 Task: Change the title to "Online Event Speaker Guide".
Action: Mouse moved to (368, 77)
Screenshot: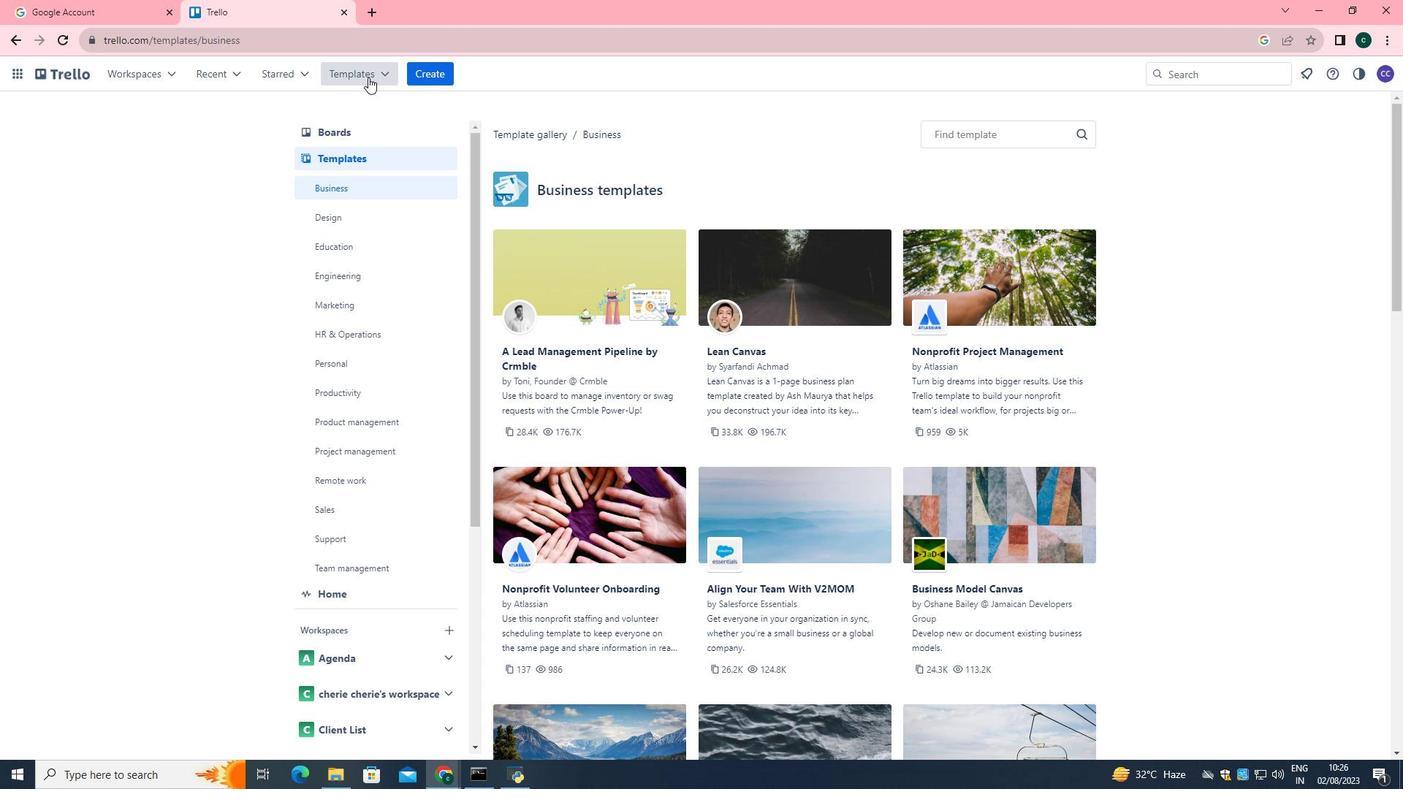 
Action: Mouse pressed left at (368, 77)
Screenshot: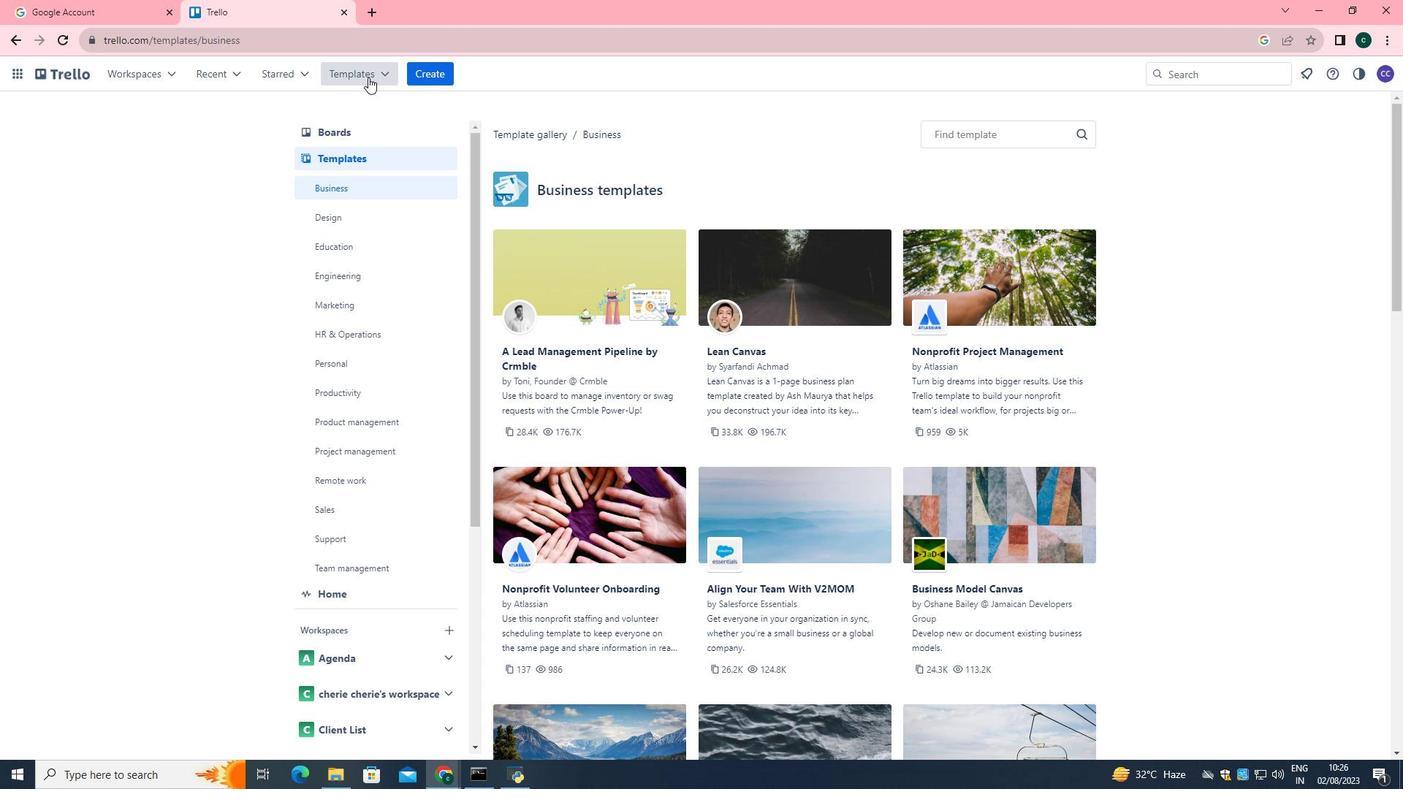 
Action: Mouse moved to (413, 535)
Screenshot: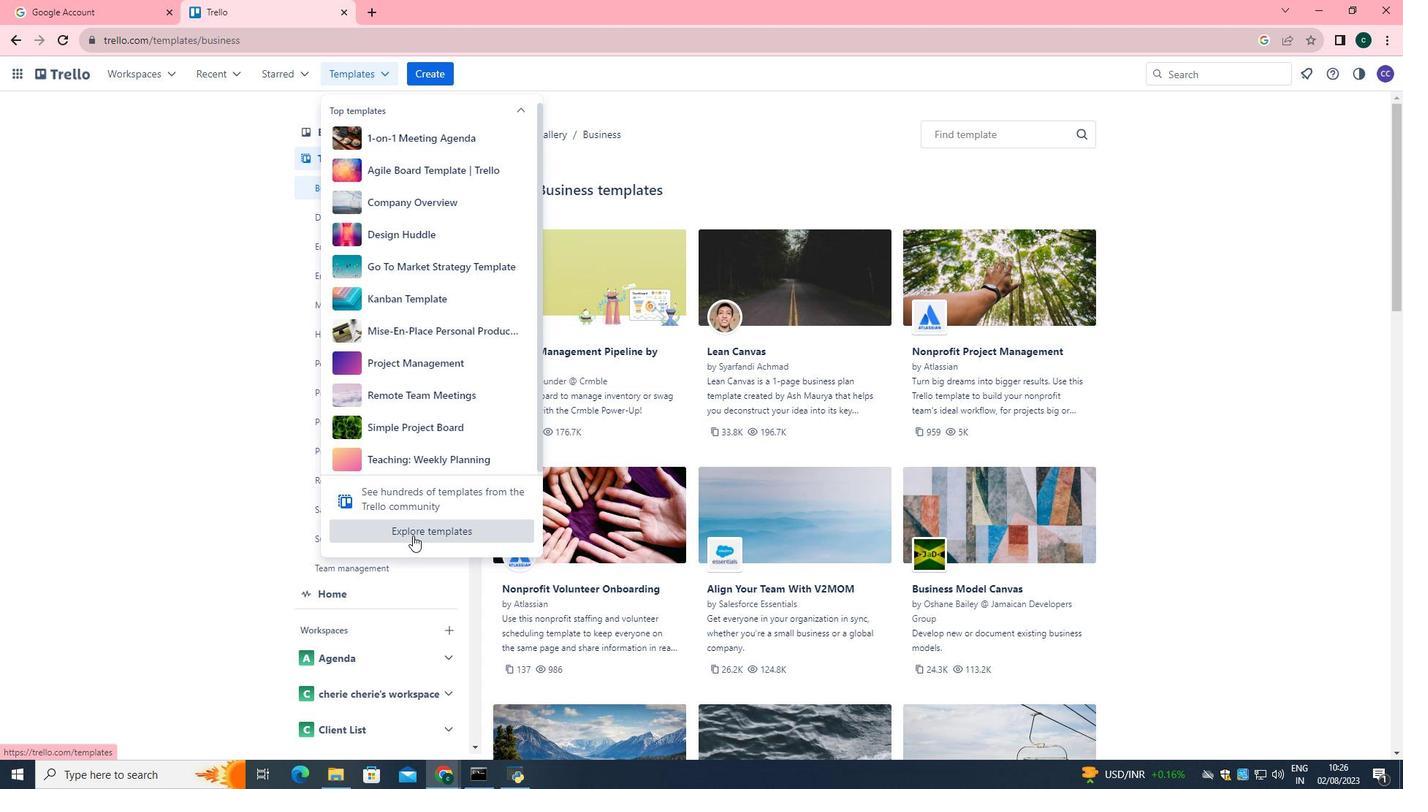 
Action: Mouse pressed left at (413, 535)
Screenshot: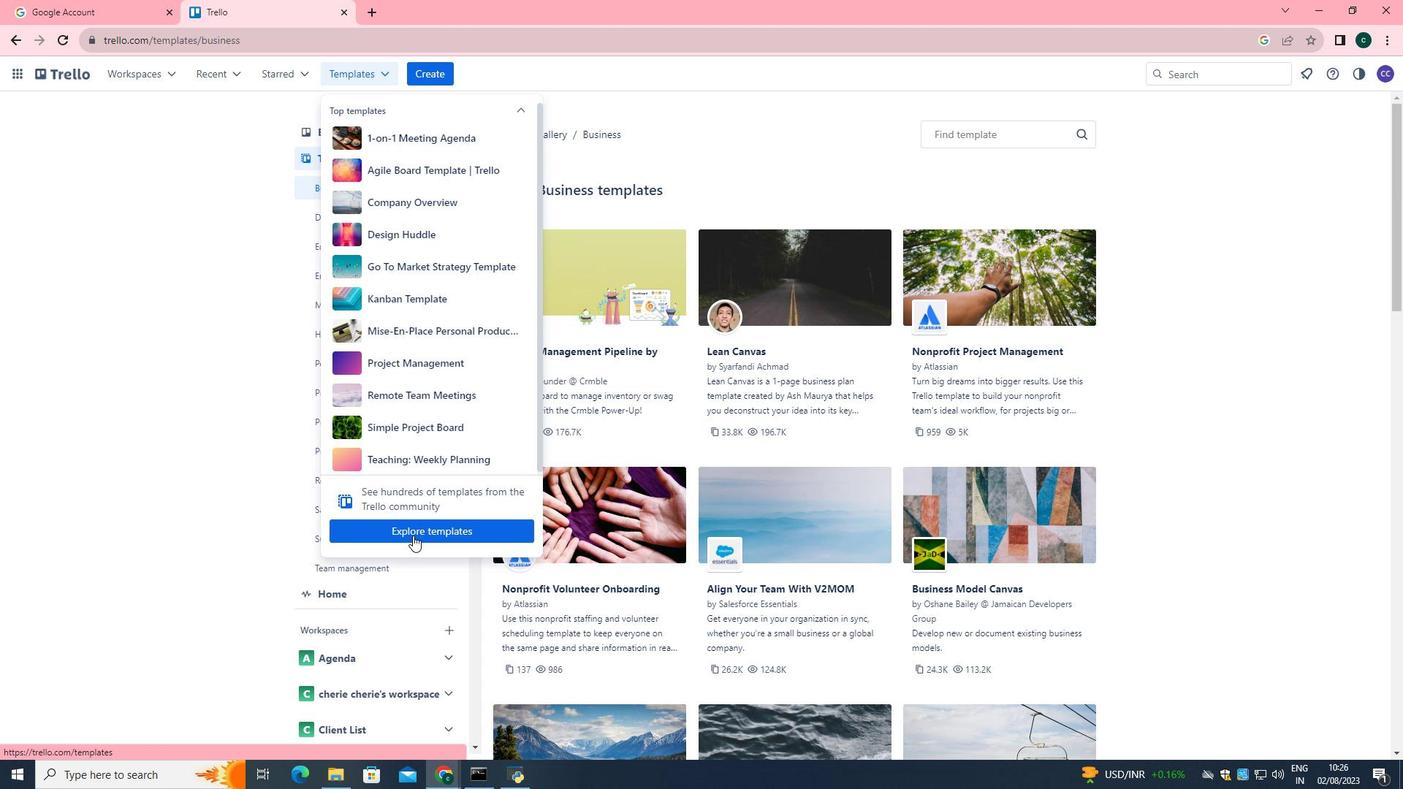
Action: Mouse moved to (896, 232)
Screenshot: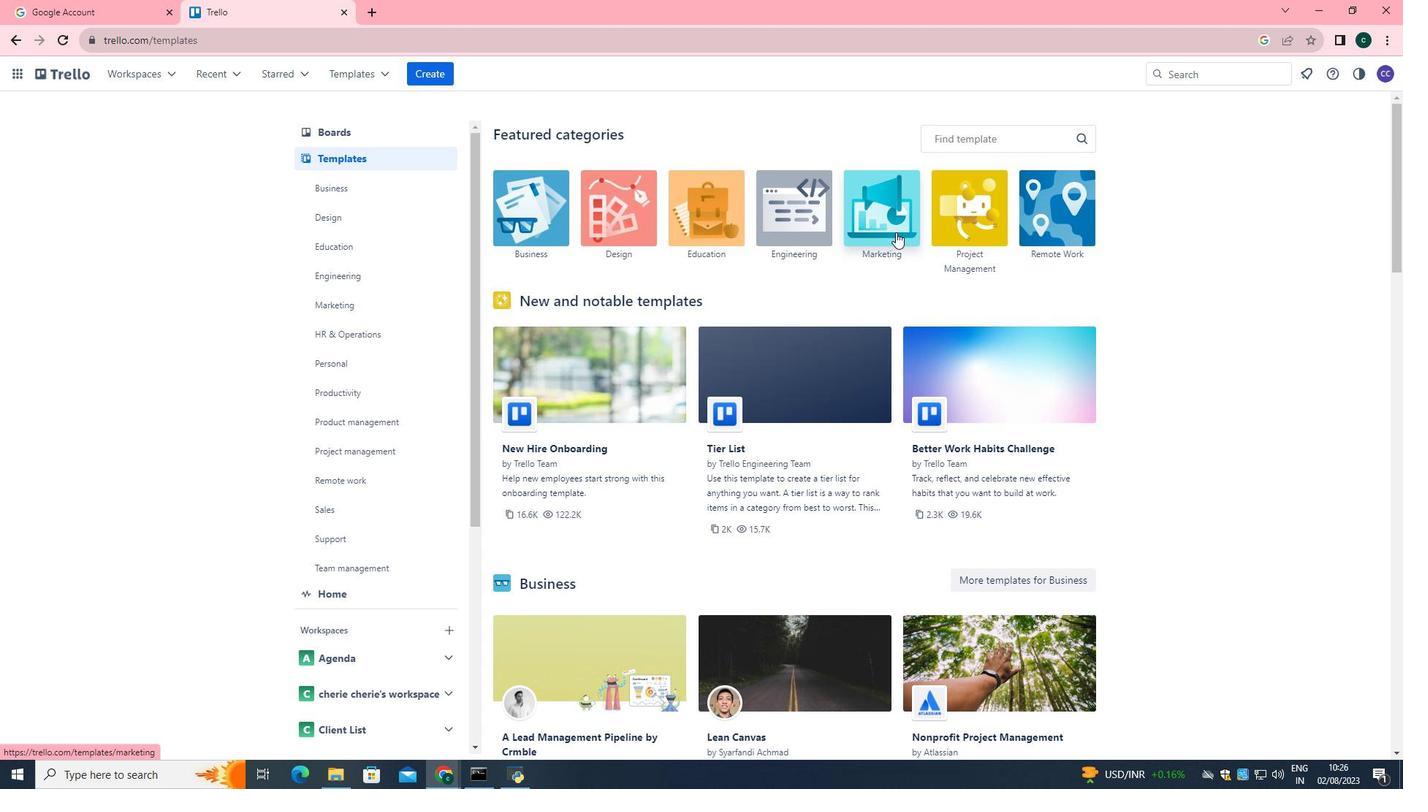 
Action: Mouse pressed left at (896, 232)
Screenshot: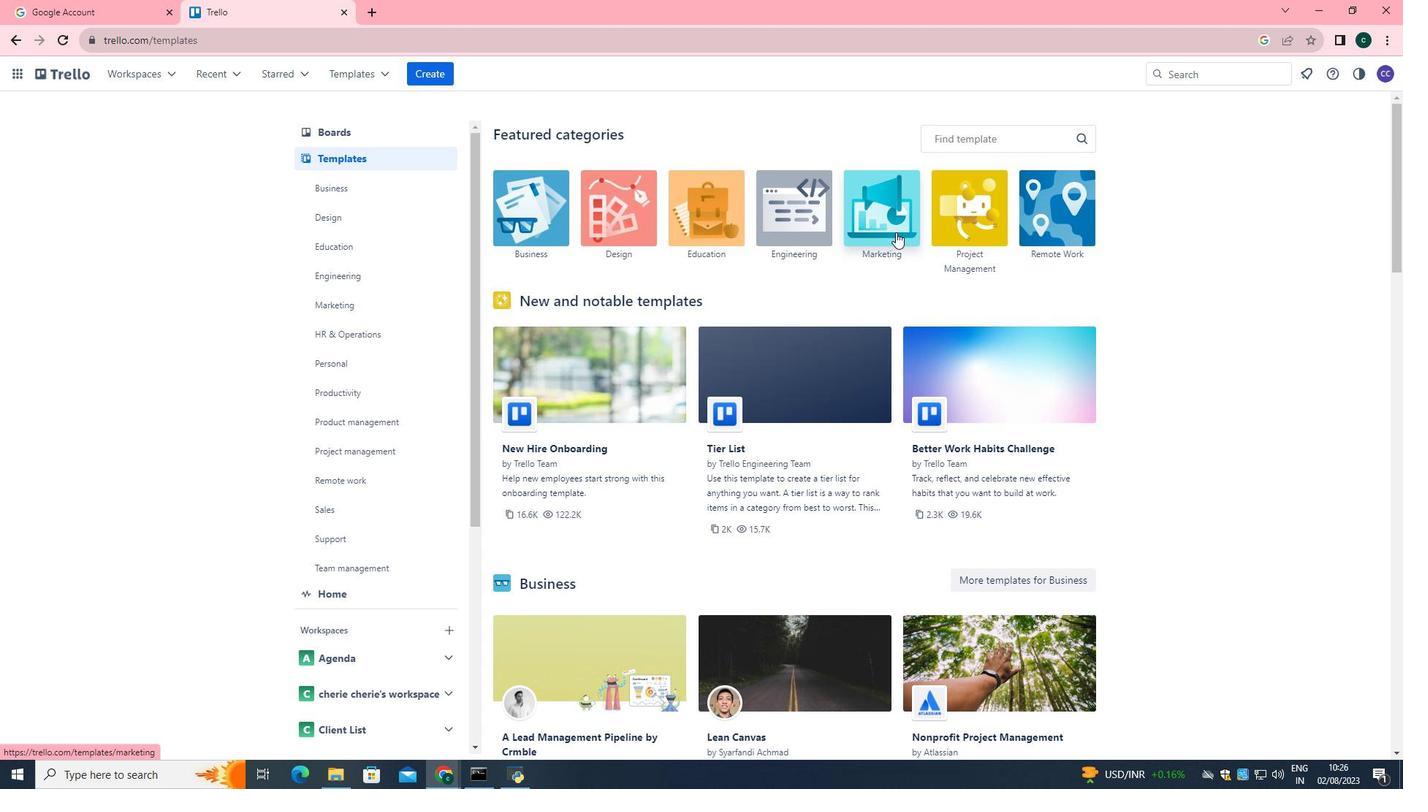
Action: Mouse moved to (656, 268)
Screenshot: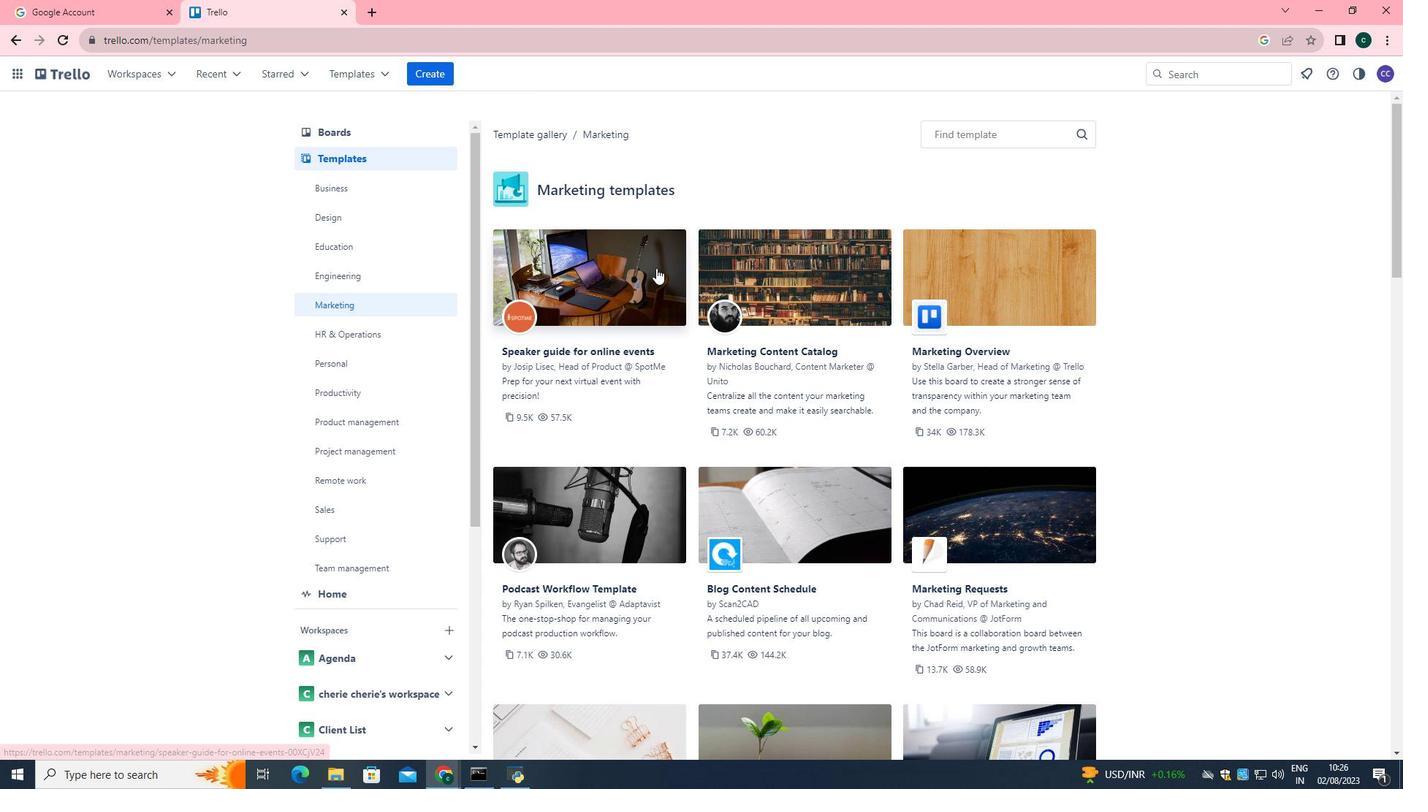 
Action: Mouse pressed left at (656, 268)
Screenshot: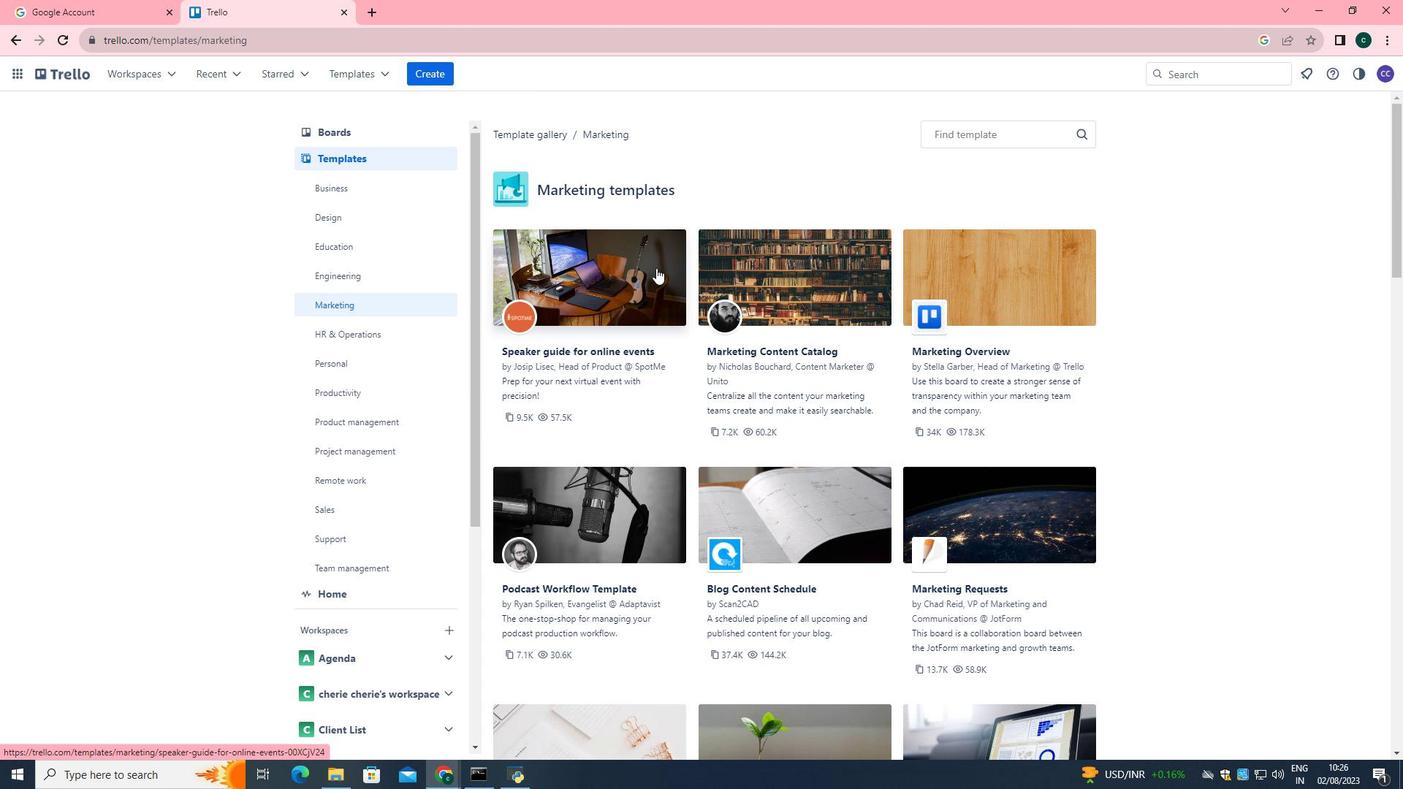 
Action: Mouse moved to (1082, 184)
Screenshot: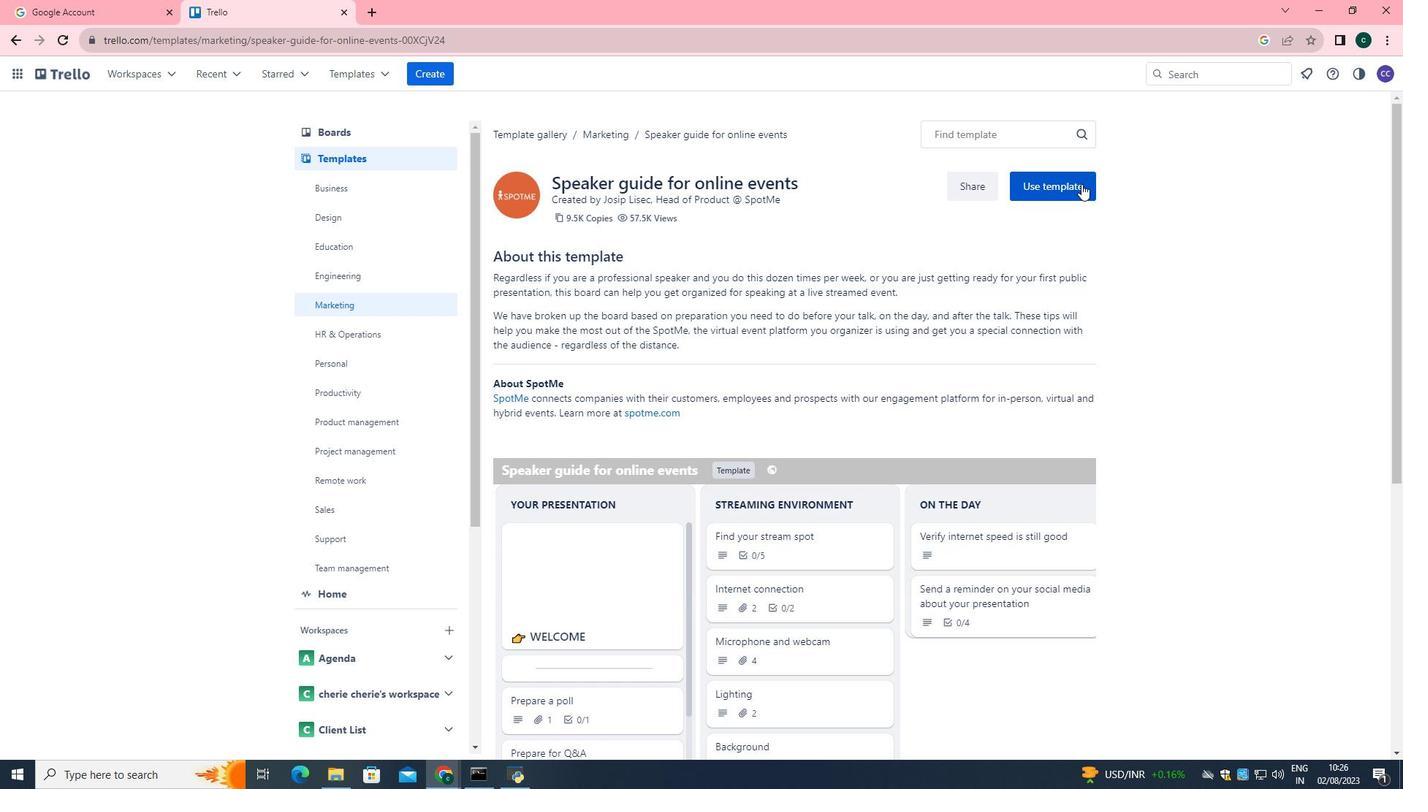 
Action: Mouse pressed left at (1082, 184)
Screenshot: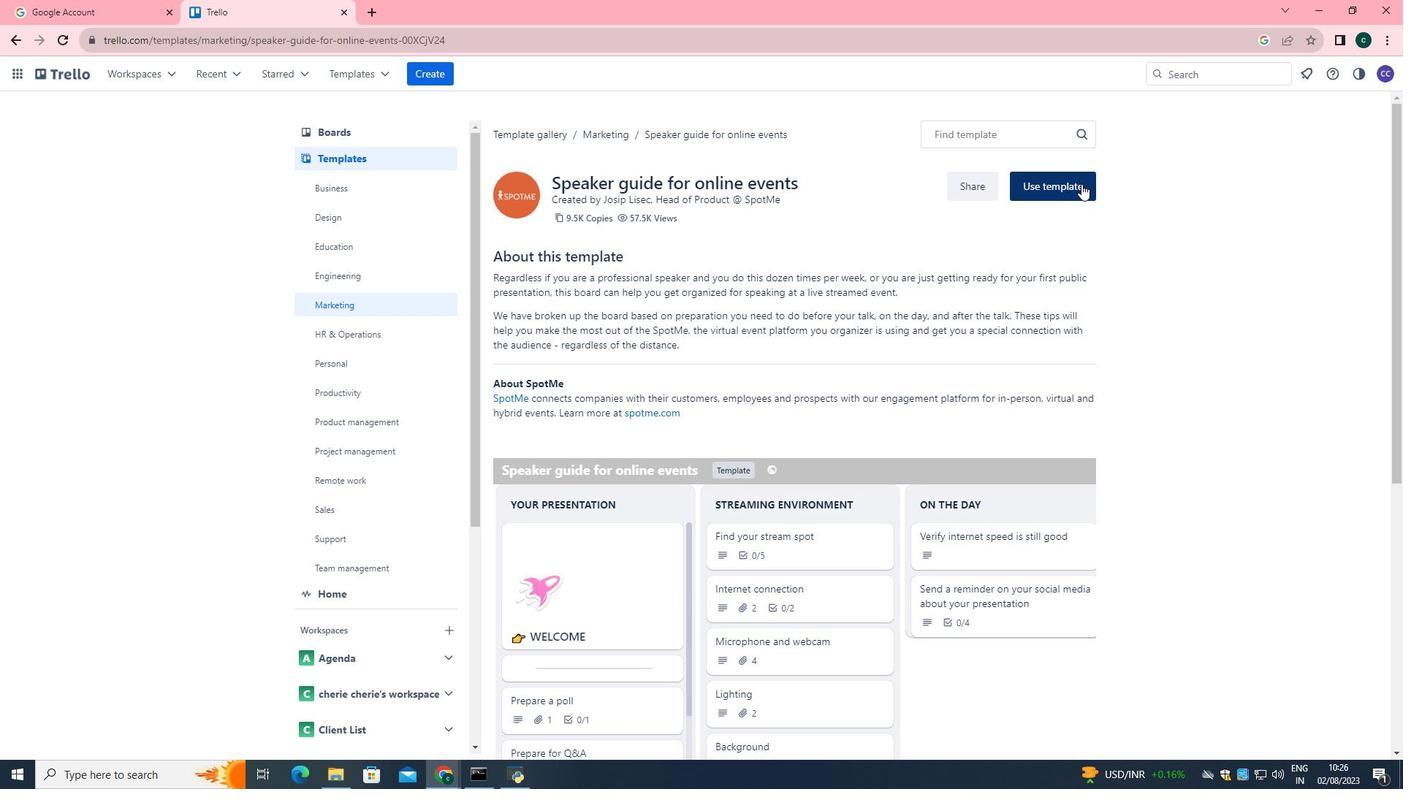 
Action: Mouse moved to (1099, 209)
Screenshot: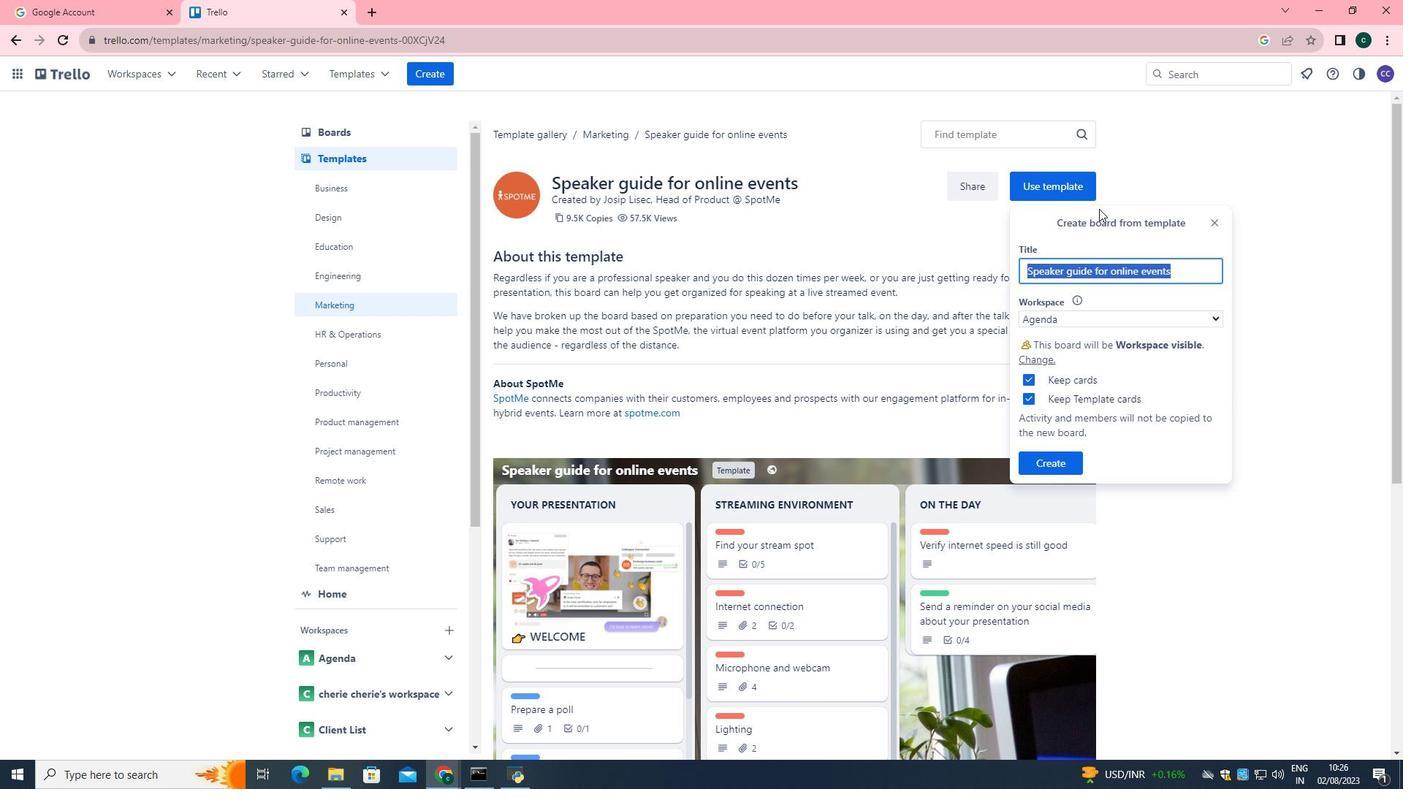 
Action: Key pressed <Key.shift>Online<Key.space><Key.shift>Event<Key.space><Key.shift>Speaker<Key.space><Key.shift>Guide
Screenshot: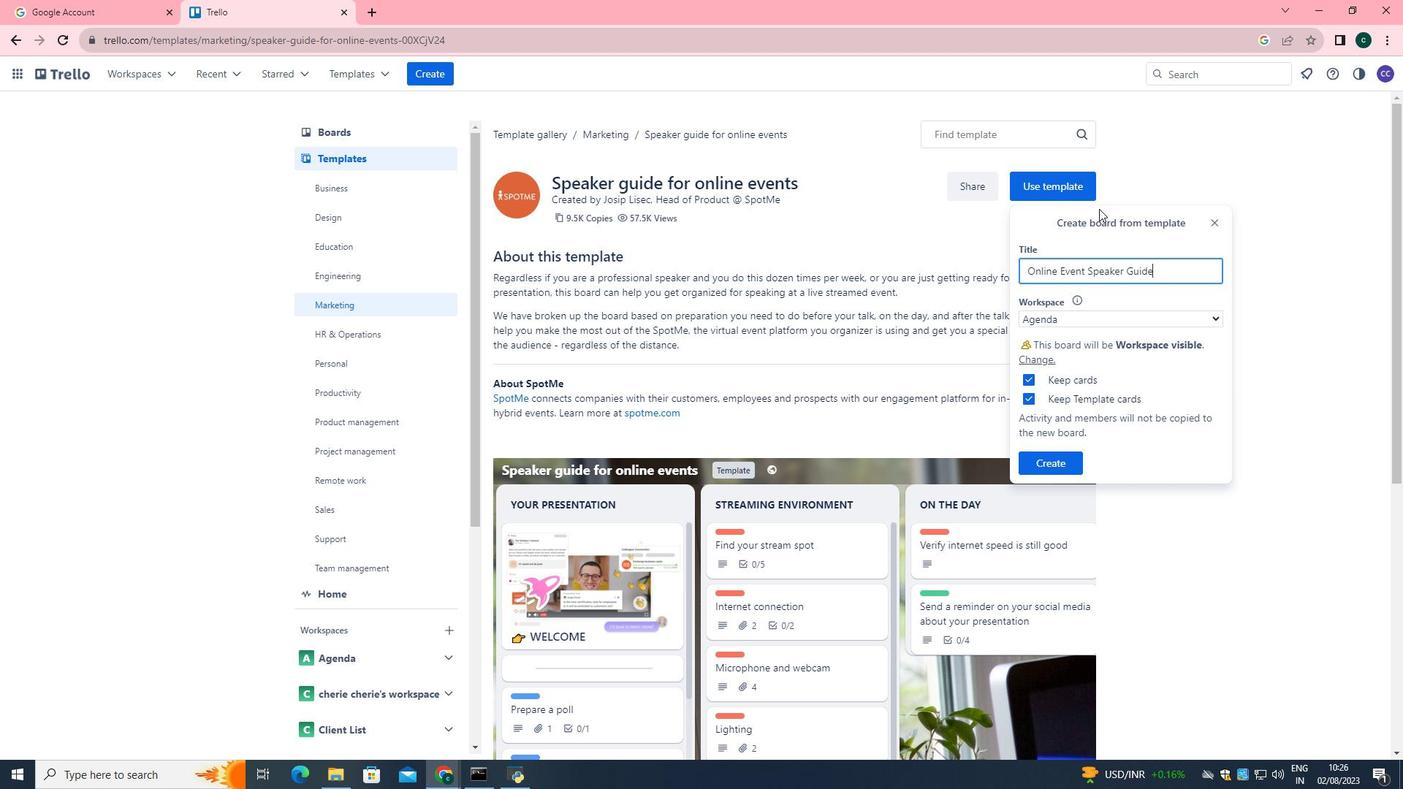 
